 Task: Access the "Order lookup" page setting
Action: Mouse moved to (1174, 80)
Screenshot: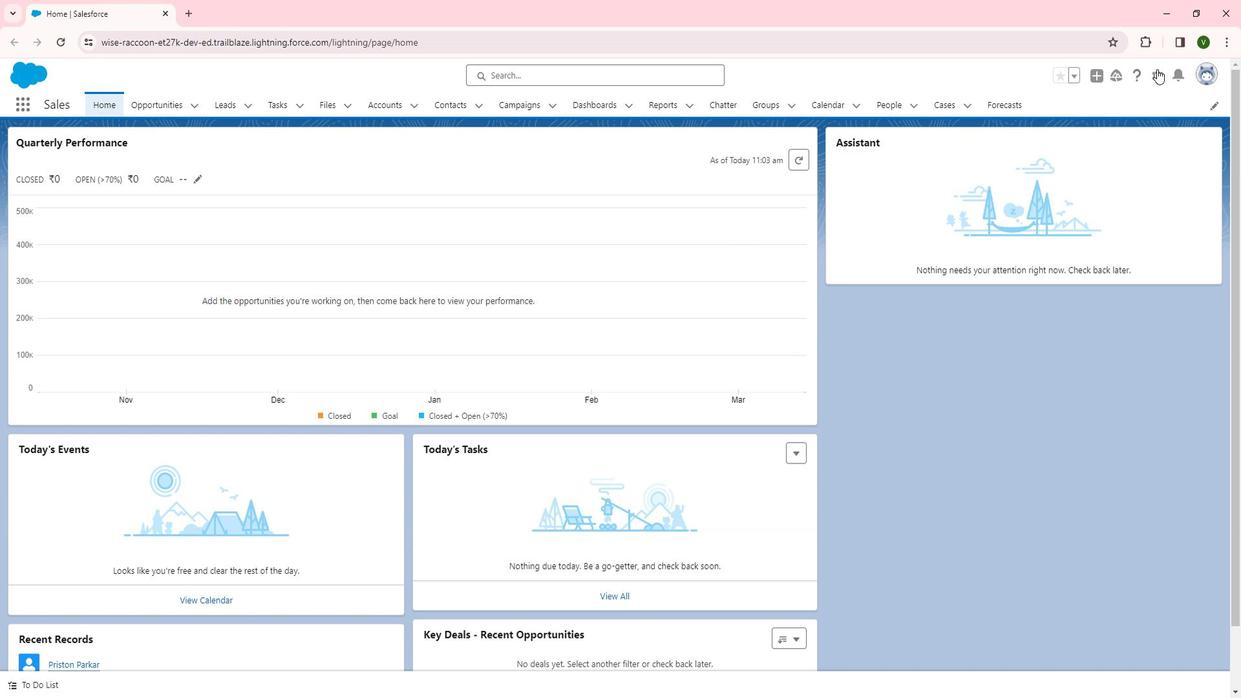 
Action: Mouse pressed left at (1174, 80)
Screenshot: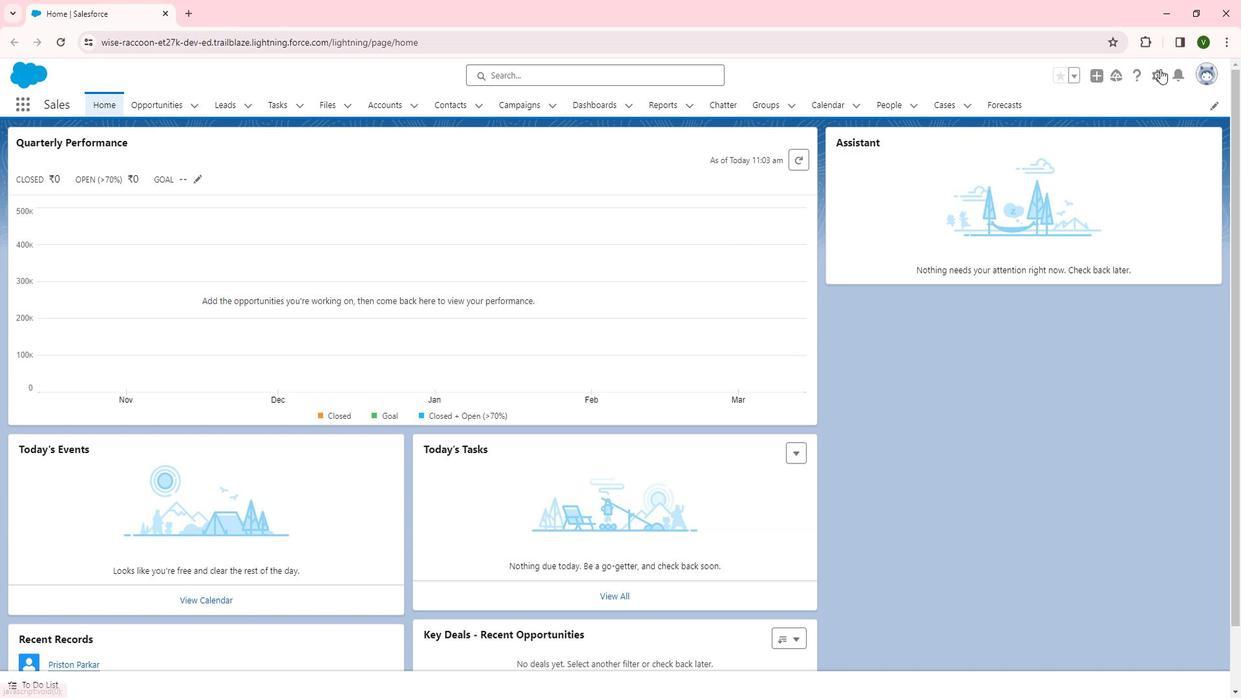 
Action: Mouse moved to (1140, 123)
Screenshot: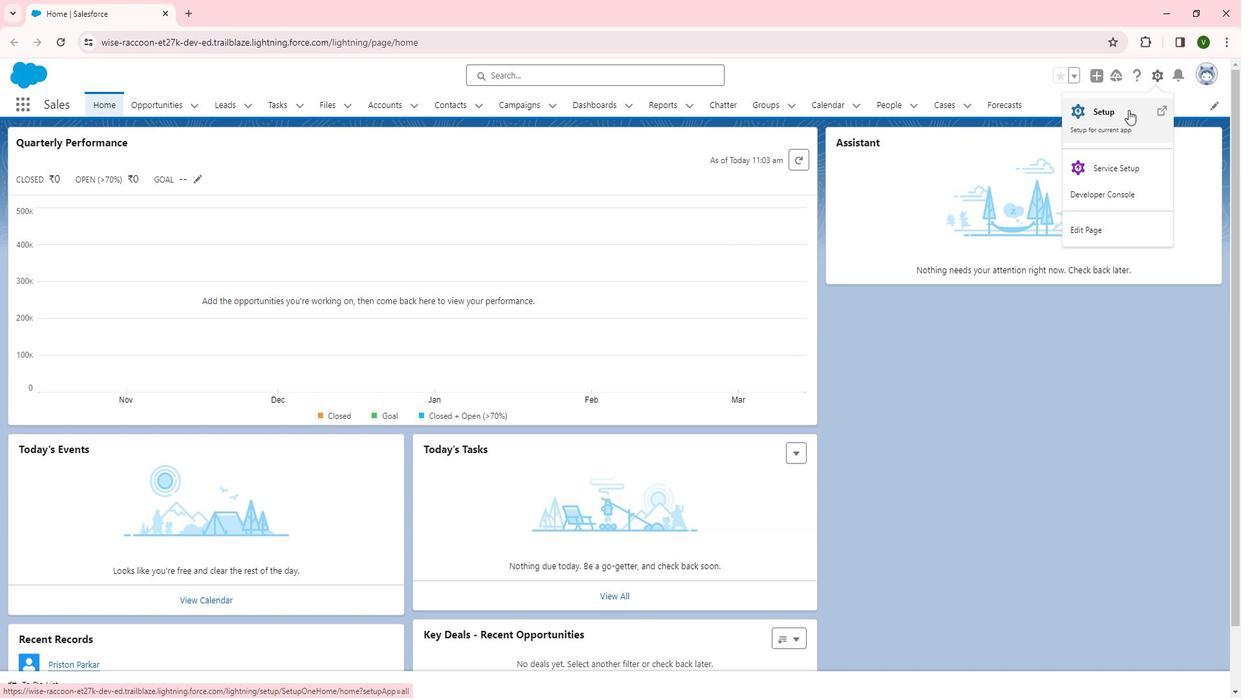 
Action: Mouse pressed left at (1140, 123)
Screenshot: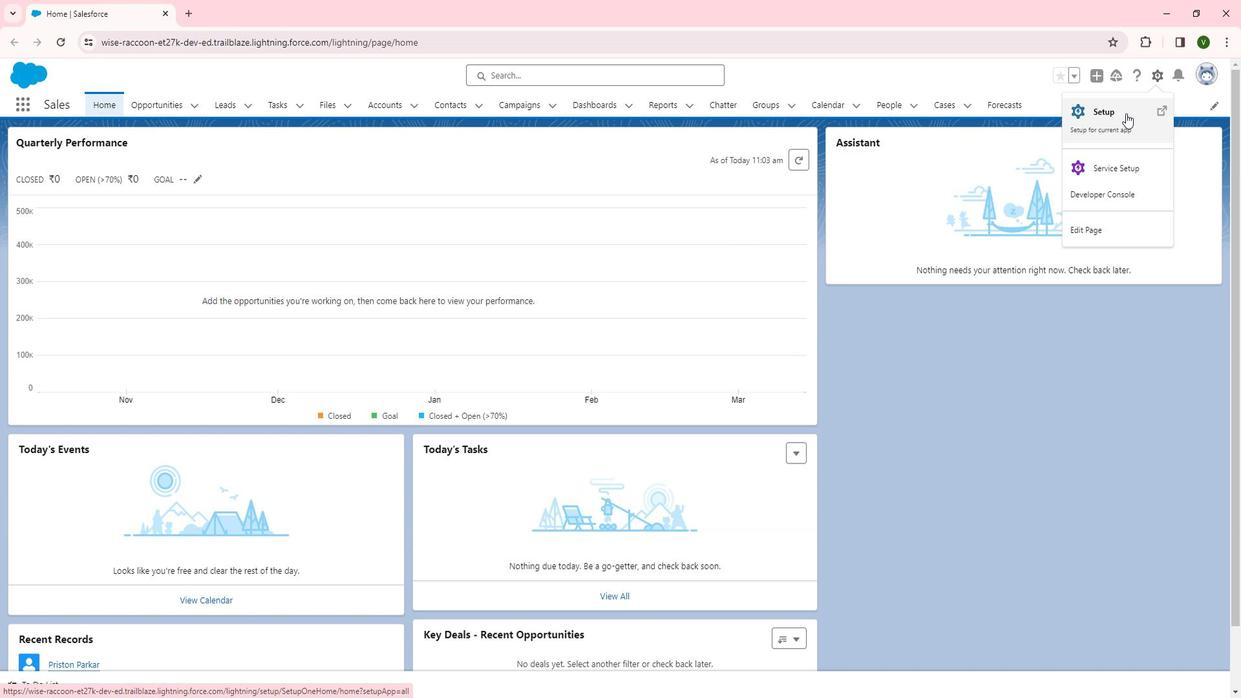 
Action: Mouse moved to (258, 486)
Screenshot: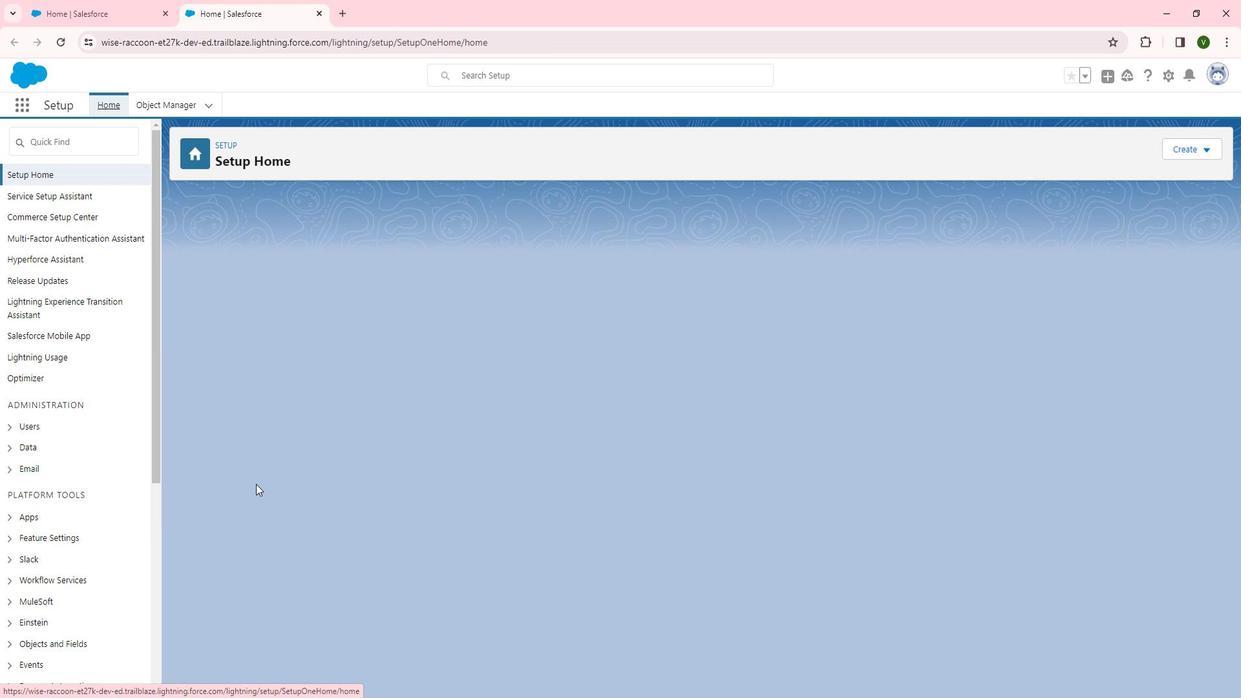 
Action: Mouse scrolled (258, 485) with delta (0, 0)
Screenshot: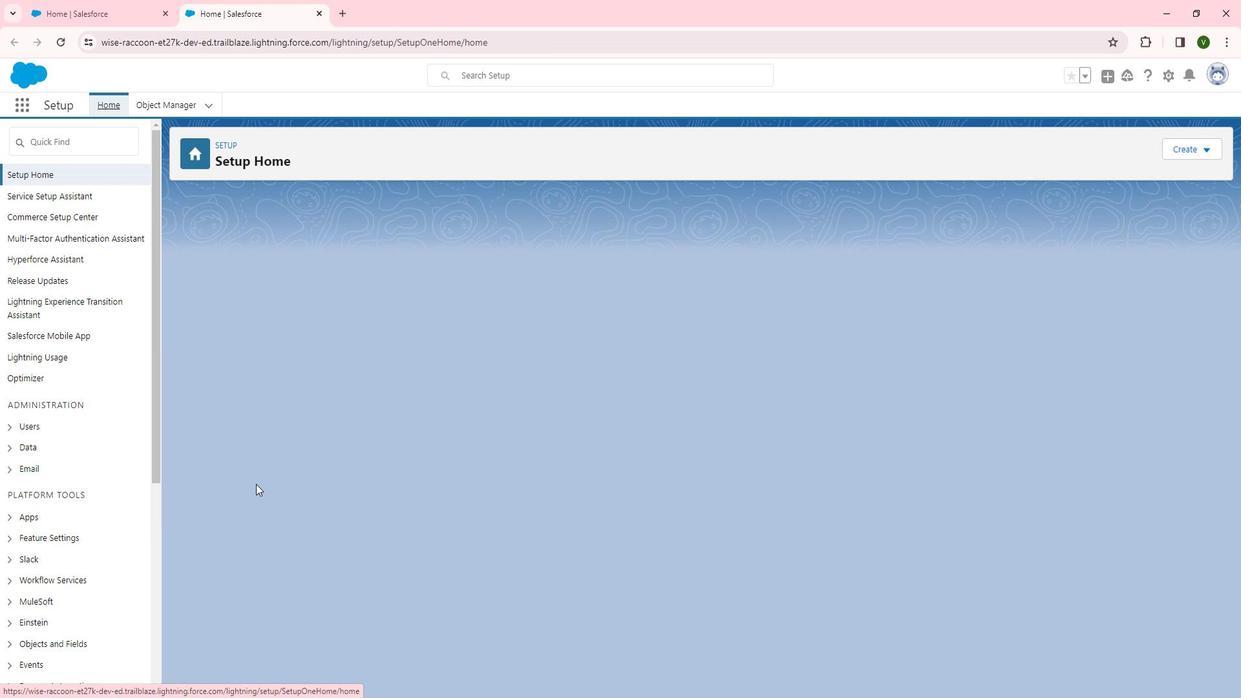
Action: Mouse moved to (41, 498)
Screenshot: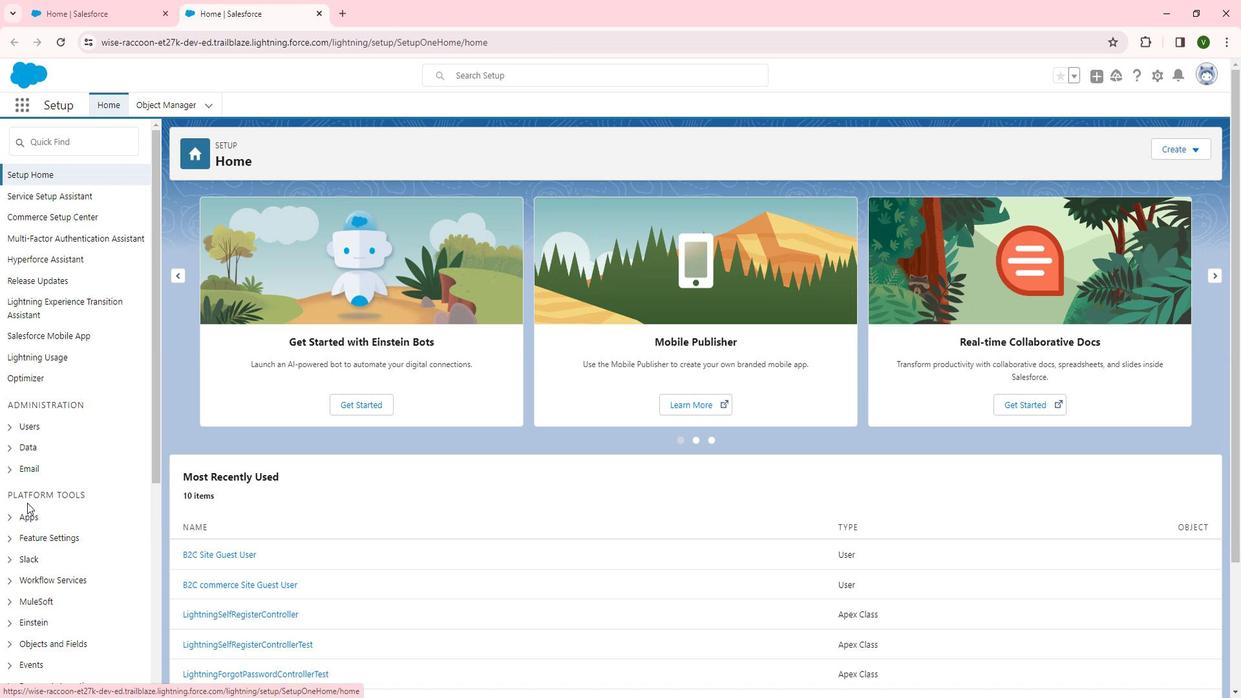 
Action: Mouse scrolled (41, 497) with delta (0, 0)
Screenshot: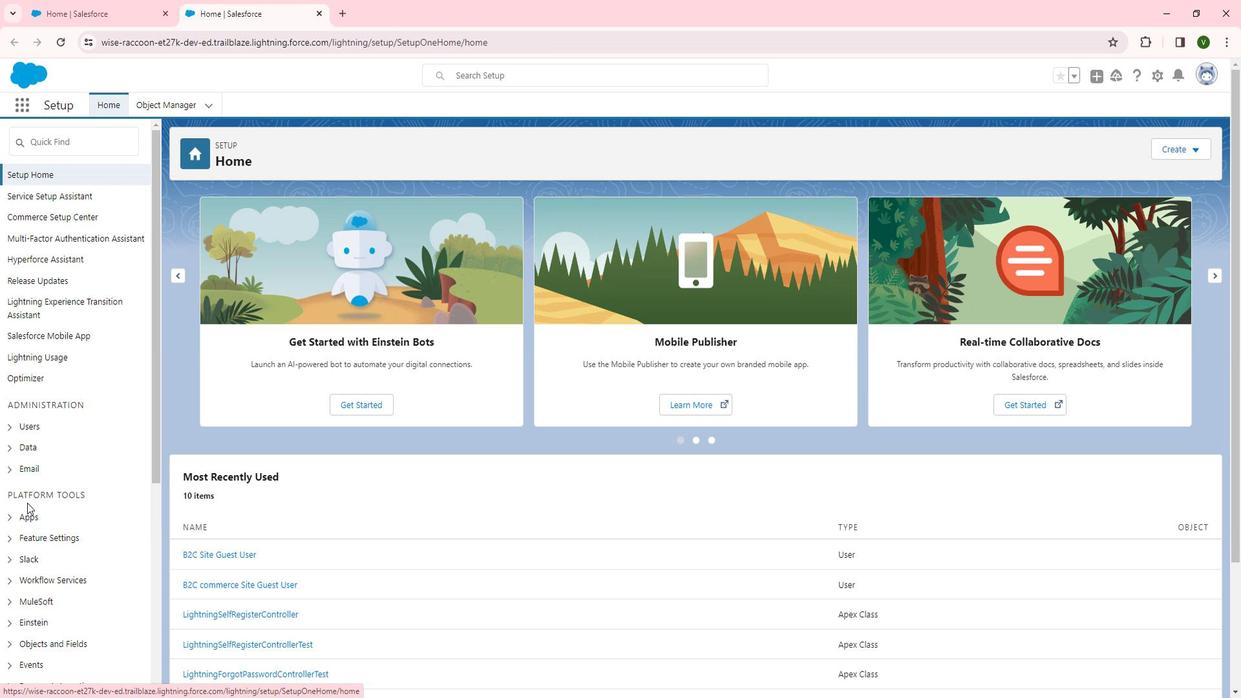 
Action: Mouse scrolled (41, 497) with delta (0, 0)
Screenshot: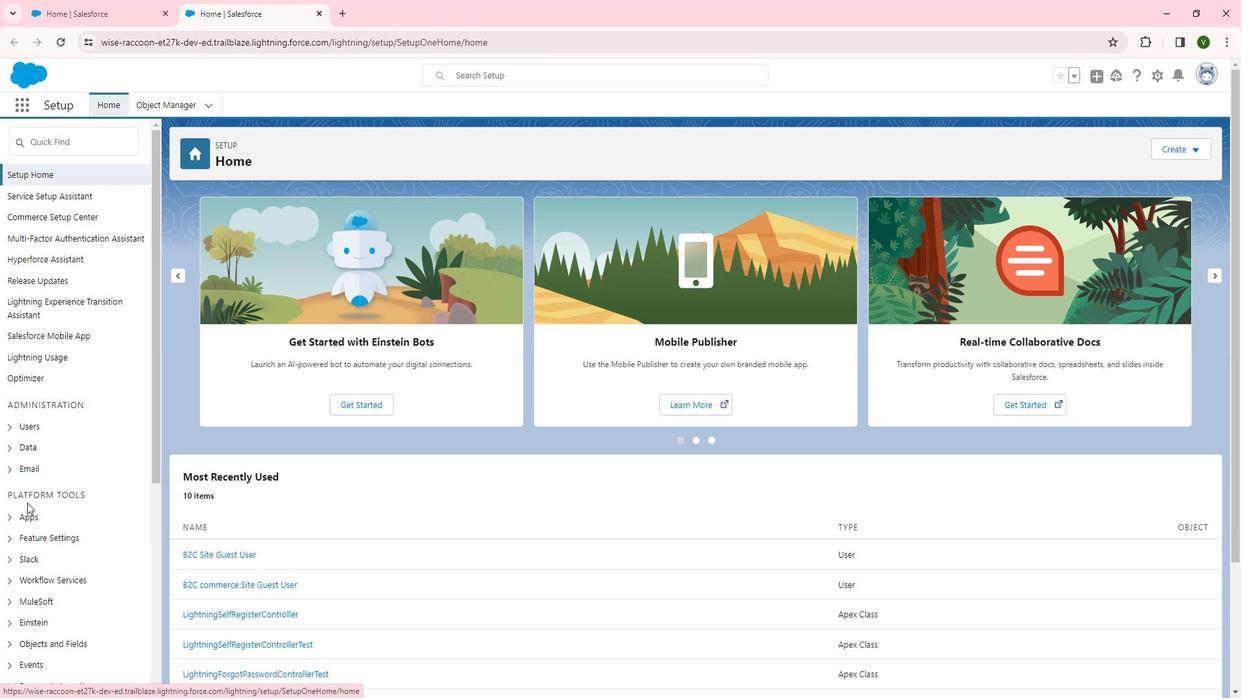 
Action: Mouse moved to (62, 402)
Screenshot: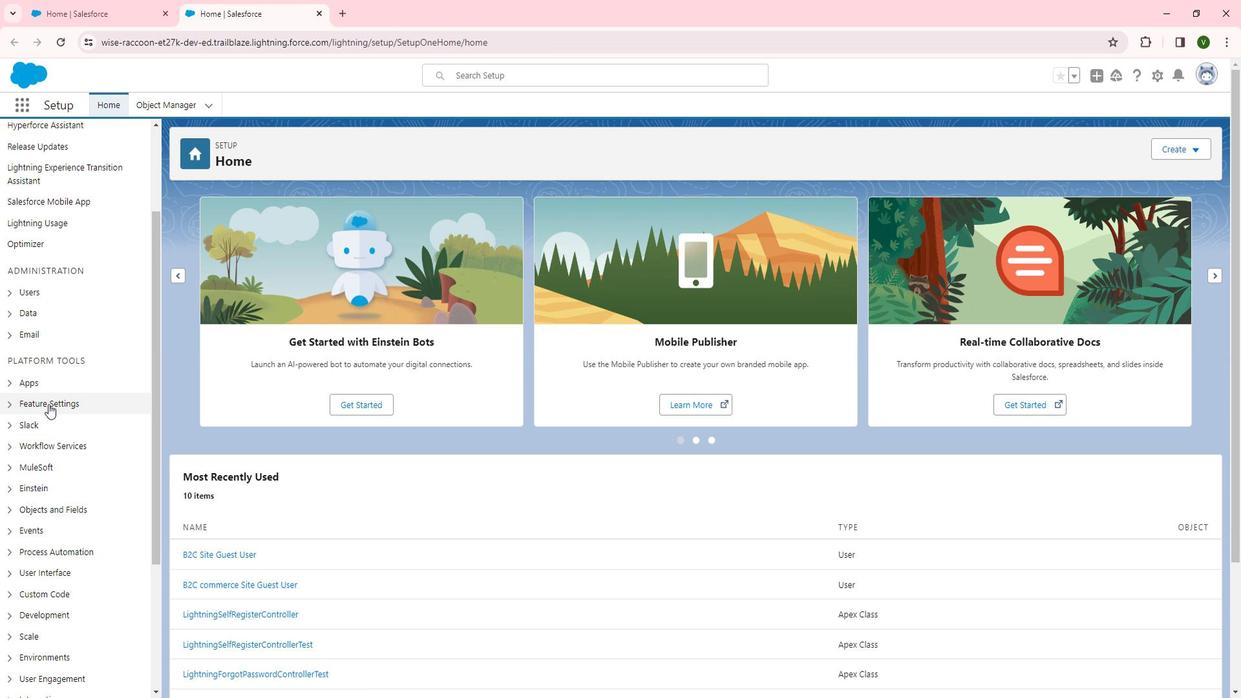 
Action: Mouse pressed left at (62, 402)
Screenshot: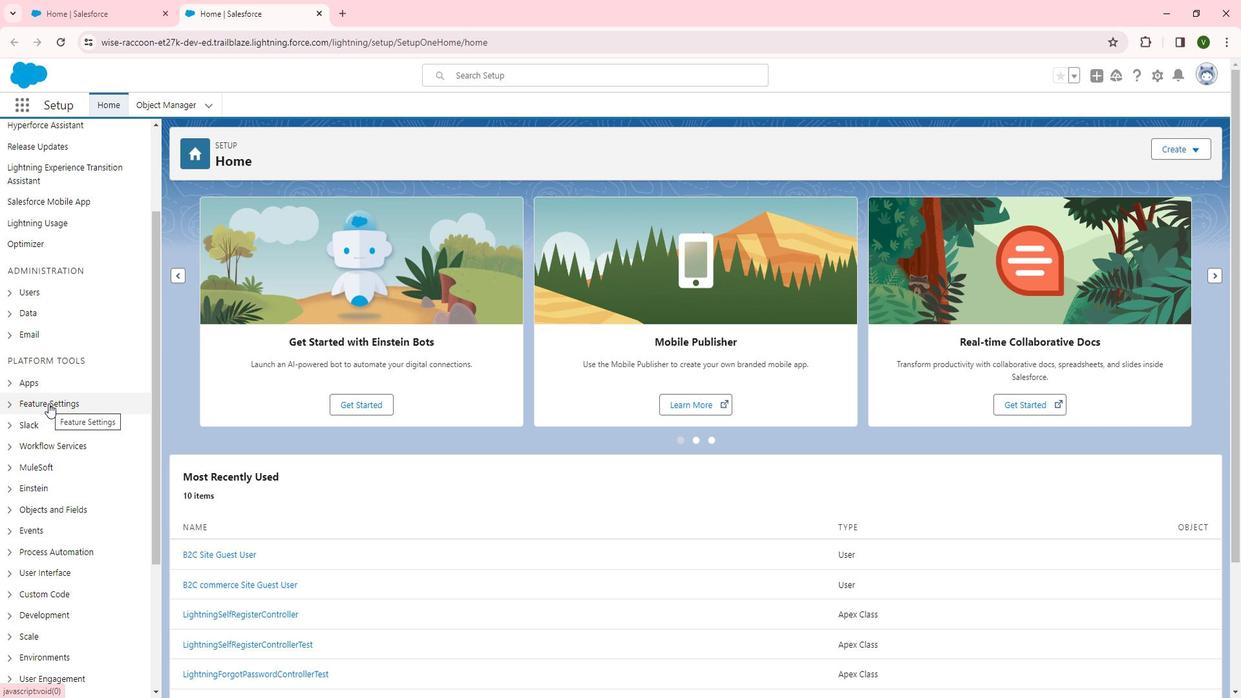 
Action: Mouse moved to (95, 553)
Screenshot: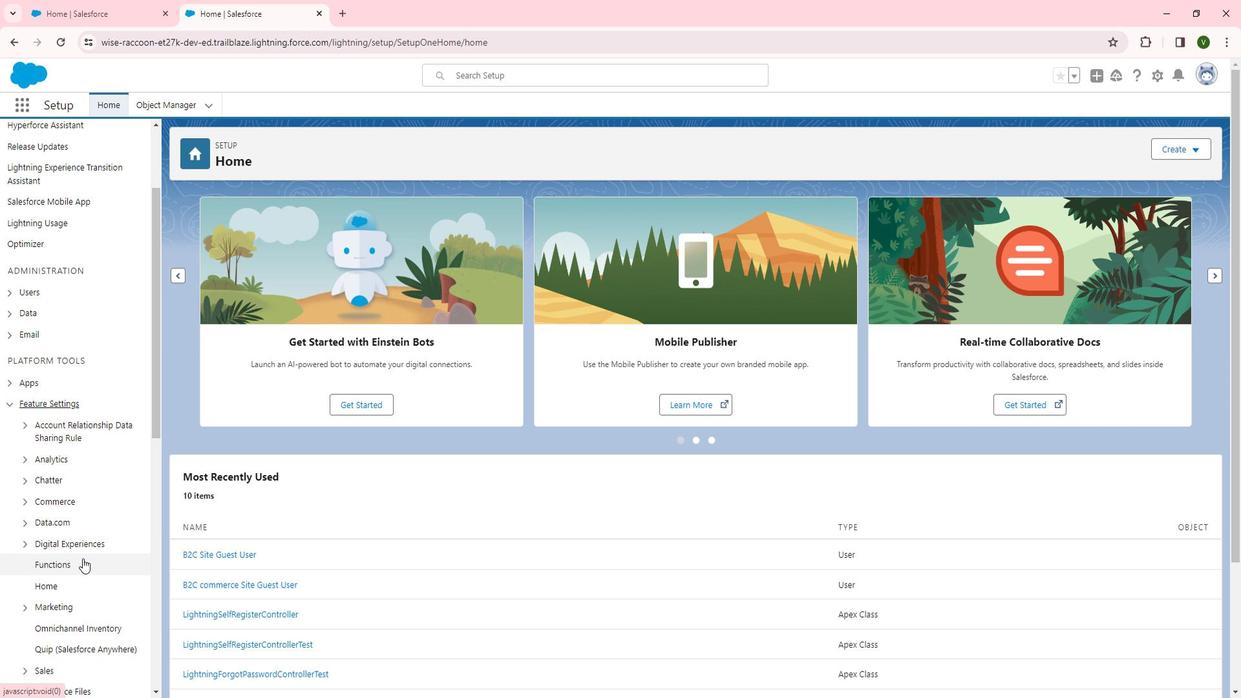 
Action: Mouse scrolled (95, 552) with delta (0, 0)
Screenshot: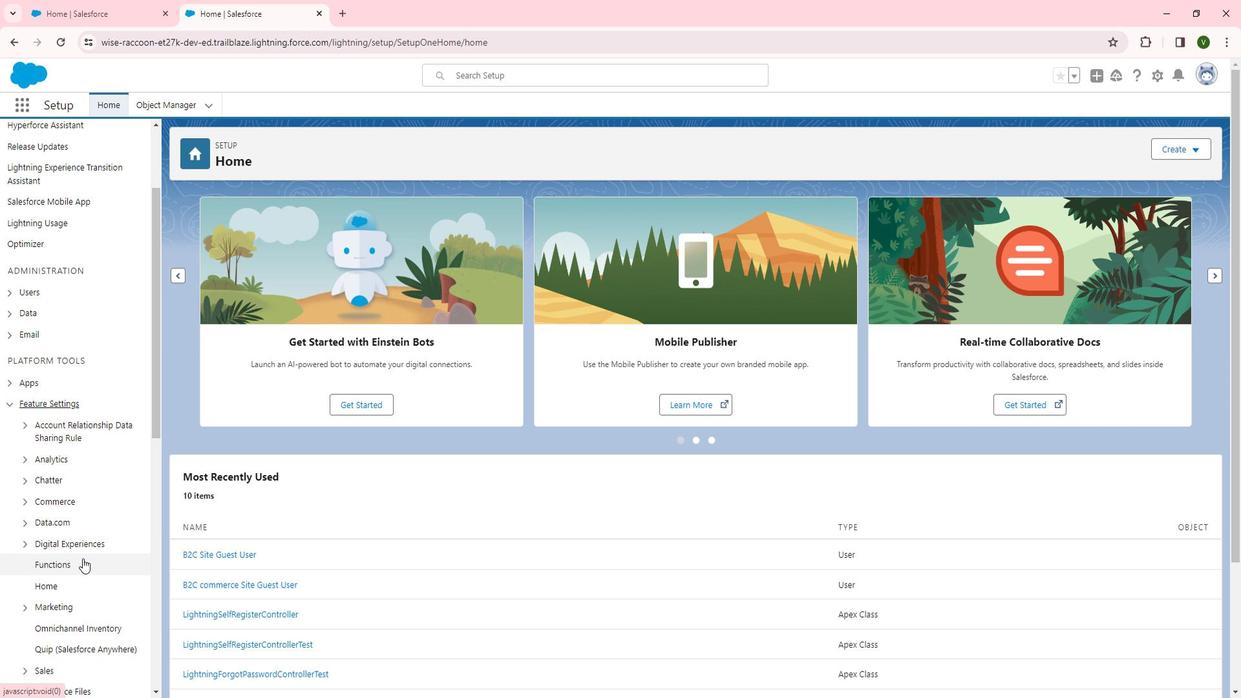 
Action: Mouse moved to (91, 477)
Screenshot: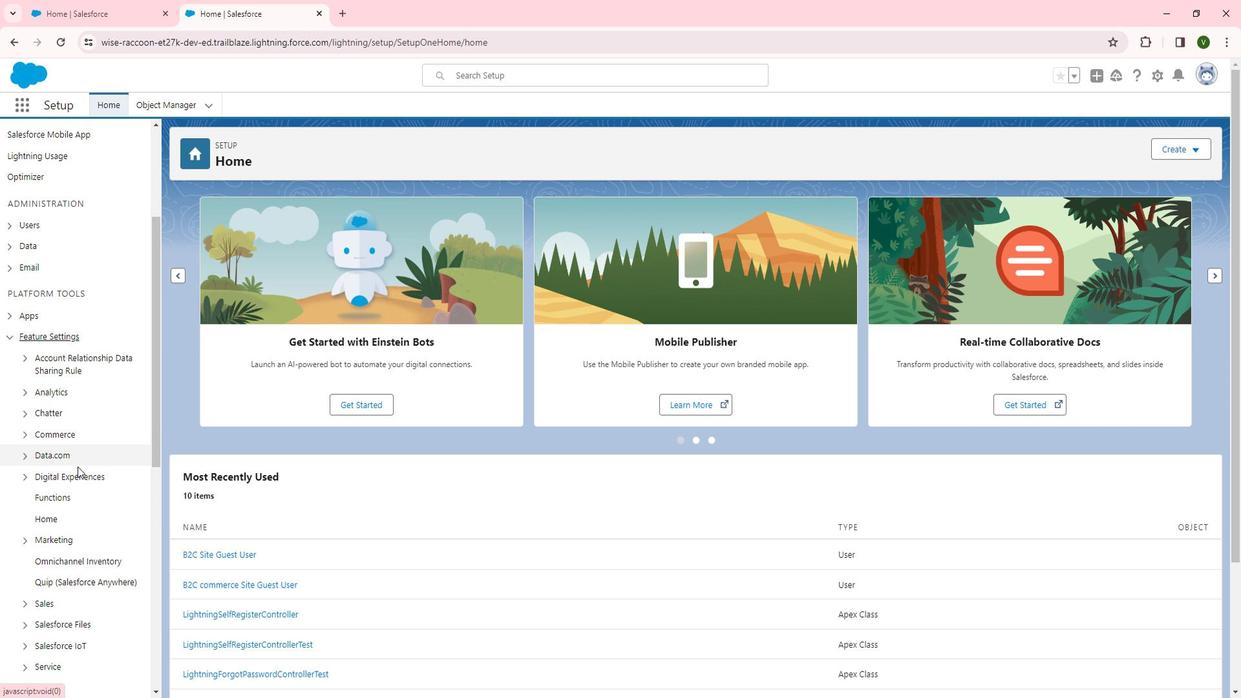 
Action: Mouse pressed left at (91, 477)
Screenshot: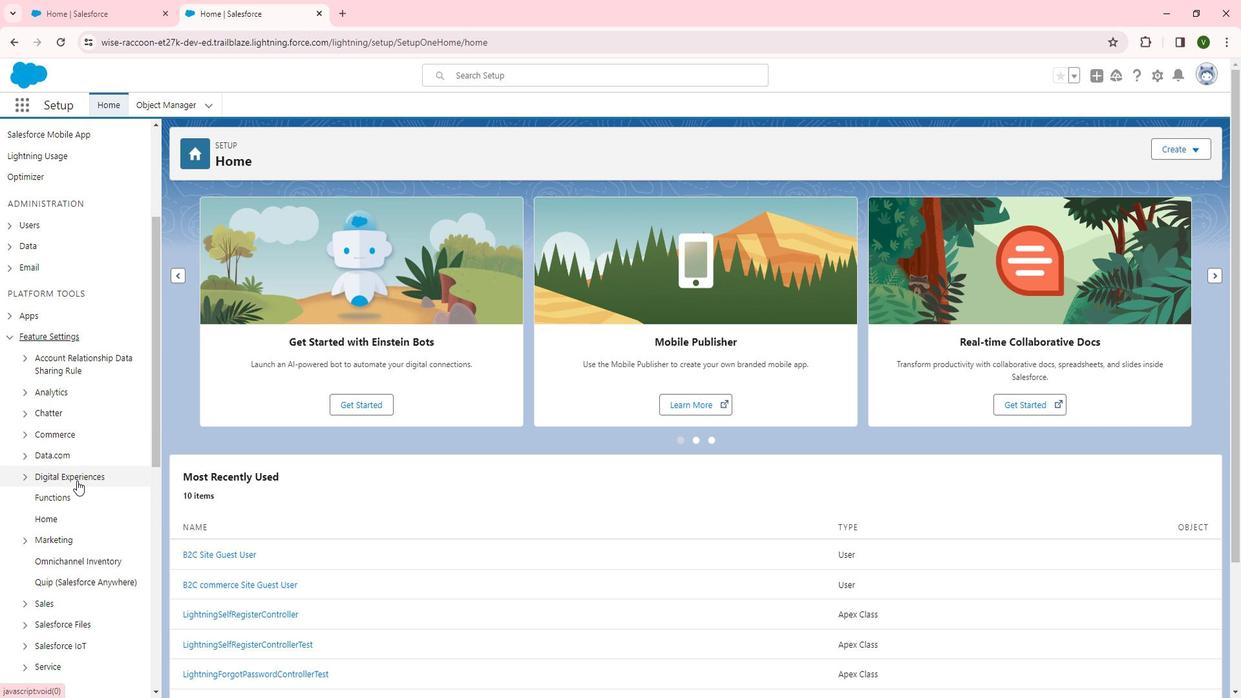 
Action: Mouse scrolled (91, 476) with delta (0, 0)
Screenshot: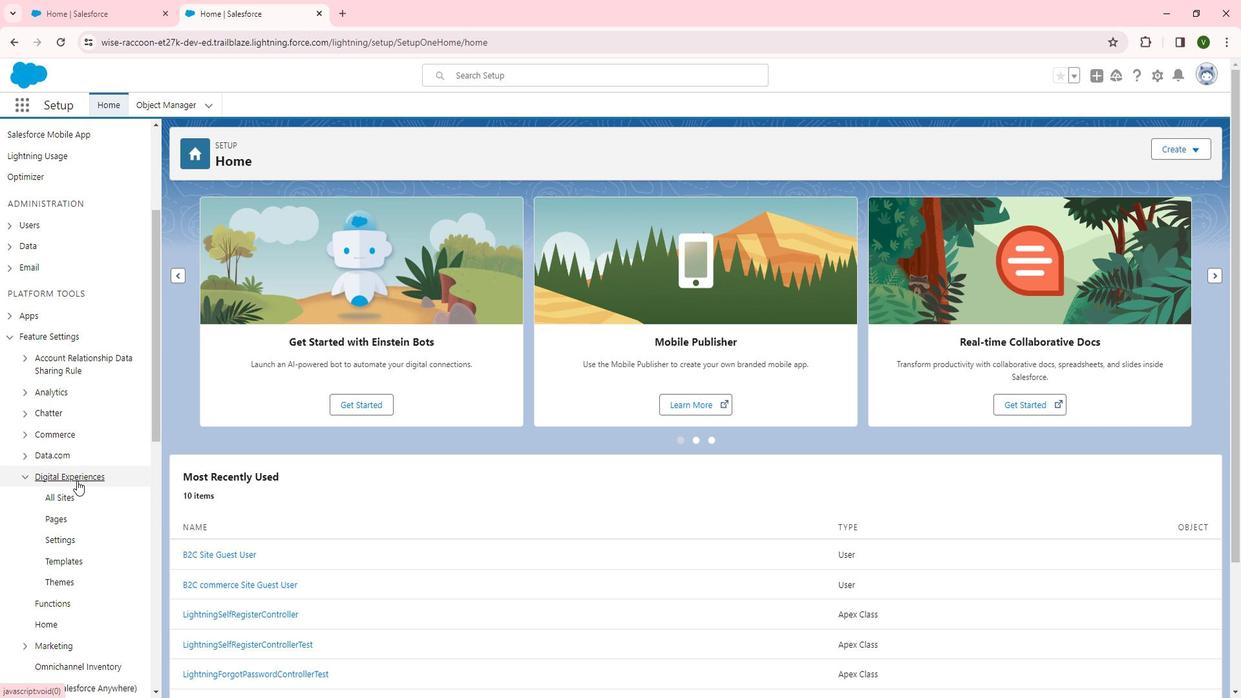 
Action: Mouse scrolled (91, 476) with delta (0, 0)
Screenshot: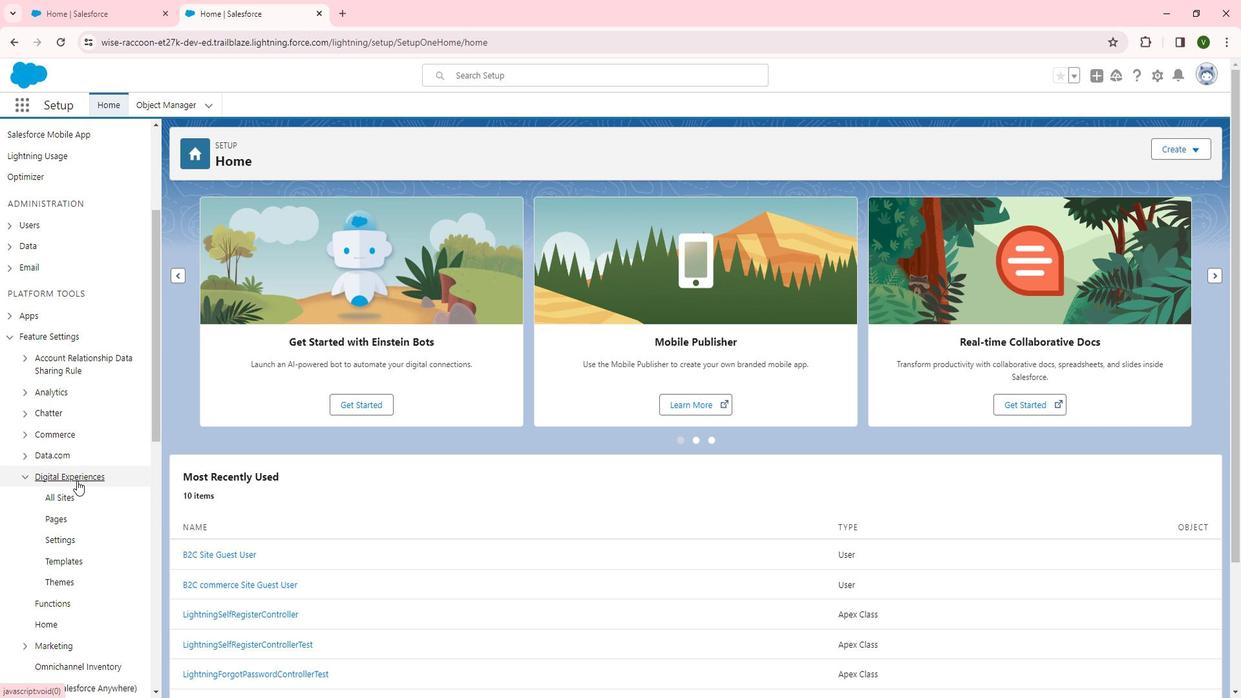 
Action: Mouse scrolled (91, 476) with delta (0, 0)
Screenshot: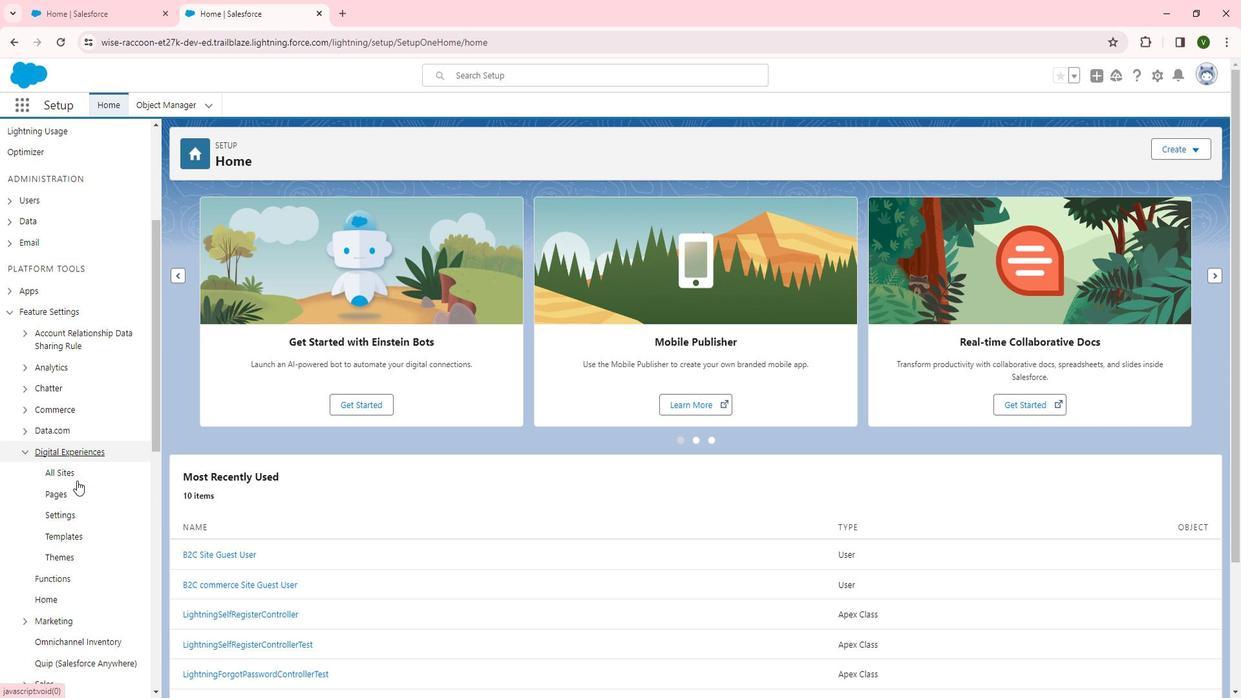
Action: Mouse moved to (67, 296)
Screenshot: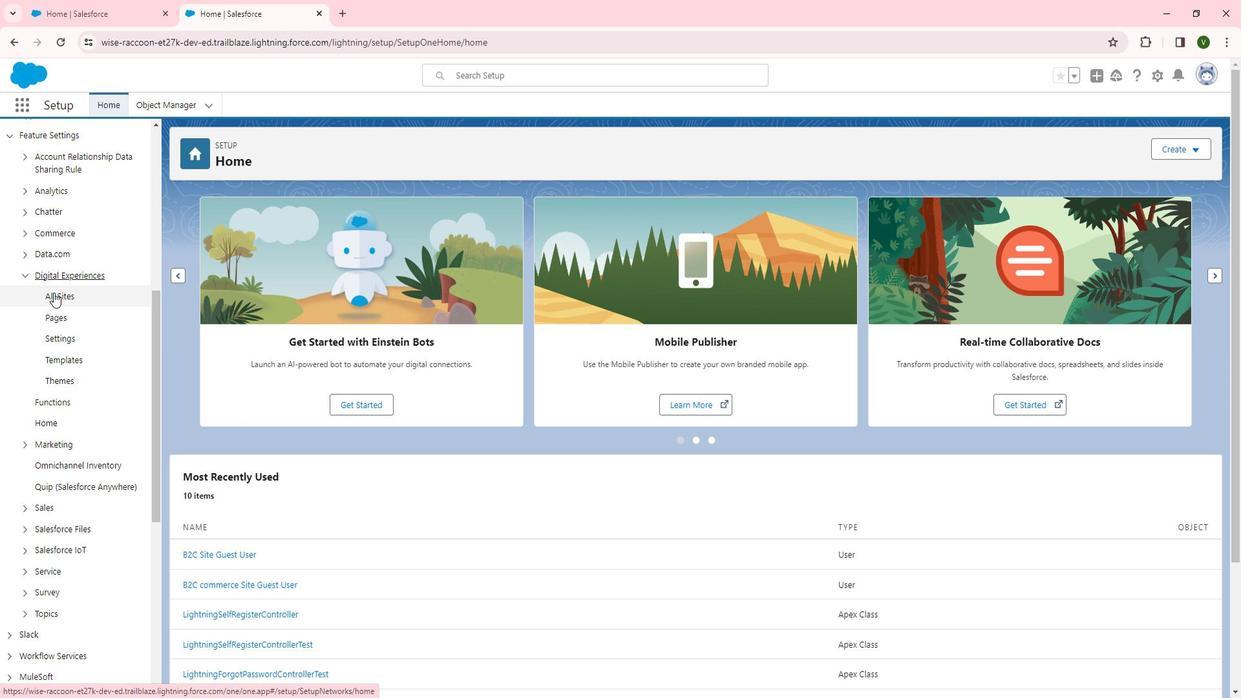 
Action: Mouse pressed left at (67, 296)
Screenshot: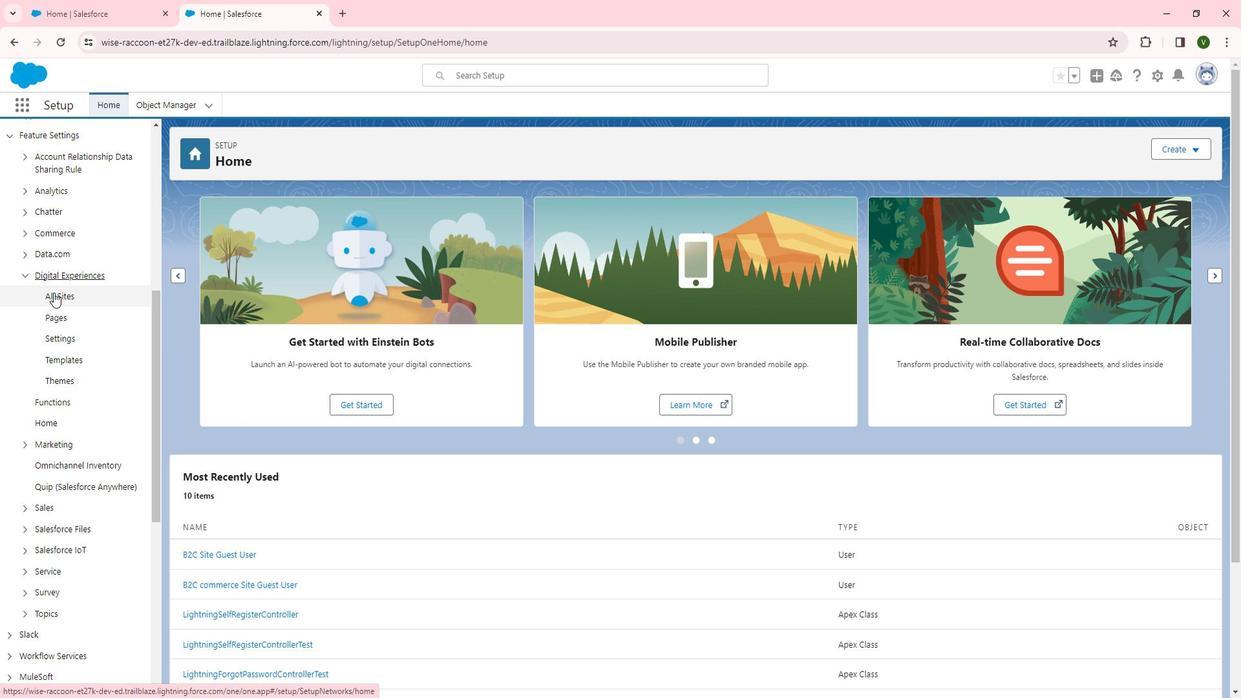 
Action: Mouse moved to (226, 314)
Screenshot: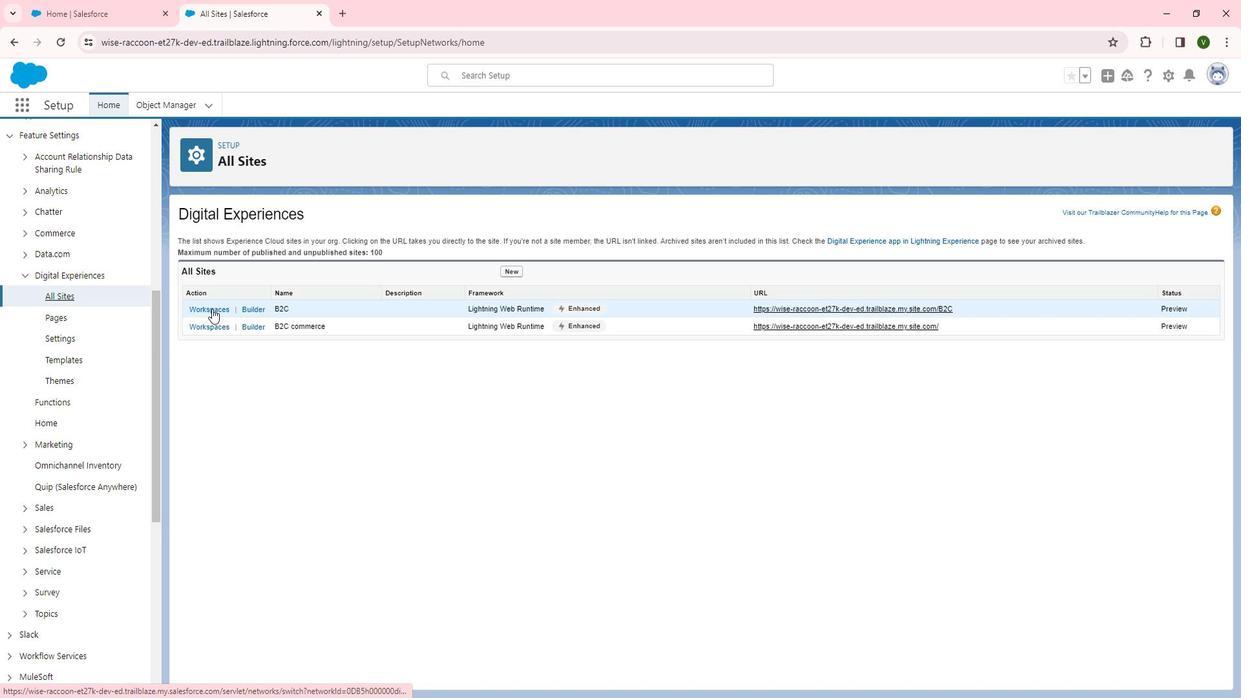 
Action: Mouse pressed left at (226, 314)
Screenshot: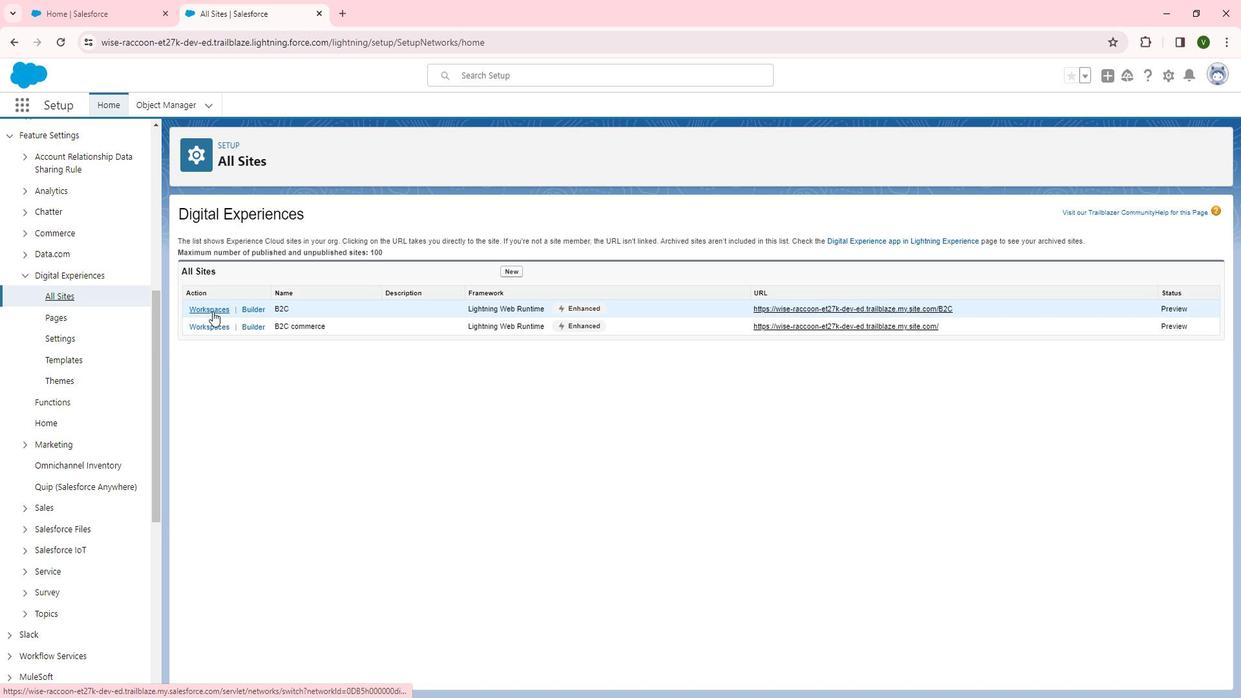 
Action: Mouse moved to (190, 296)
Screenshot: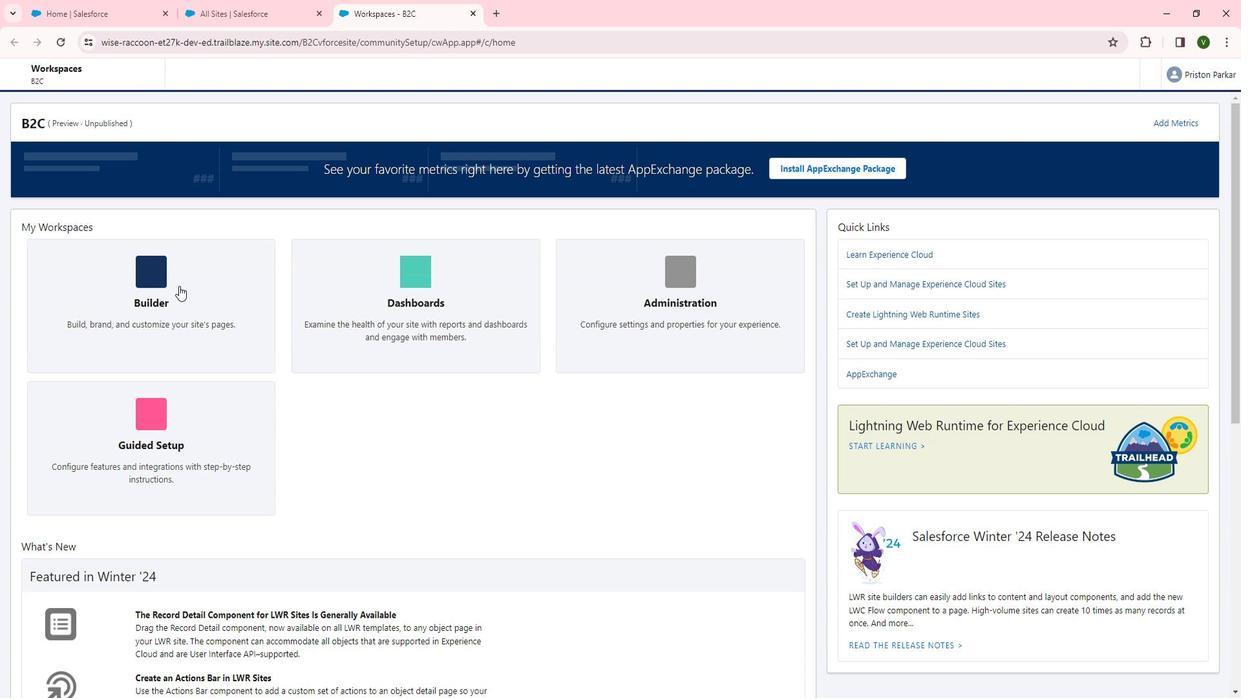 
Action: Mouse pressed left at (190, 296)
Screenshot: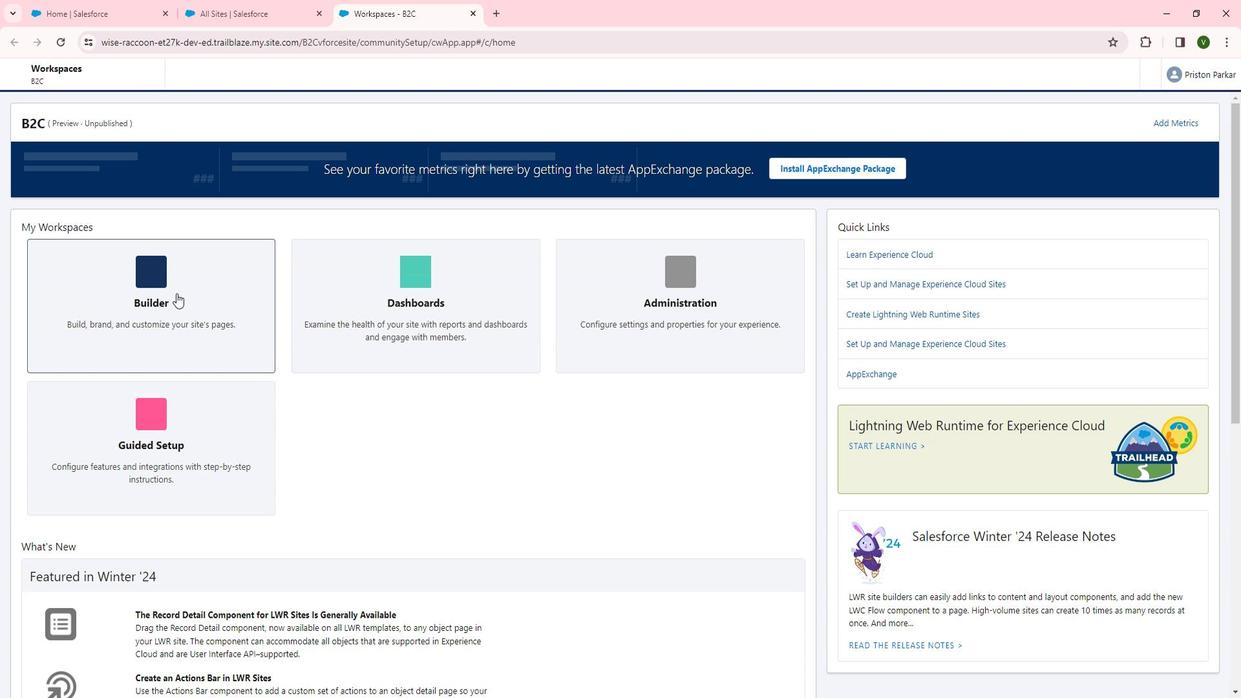 
Action: Mouse moved to (255, 85)
Screenshot: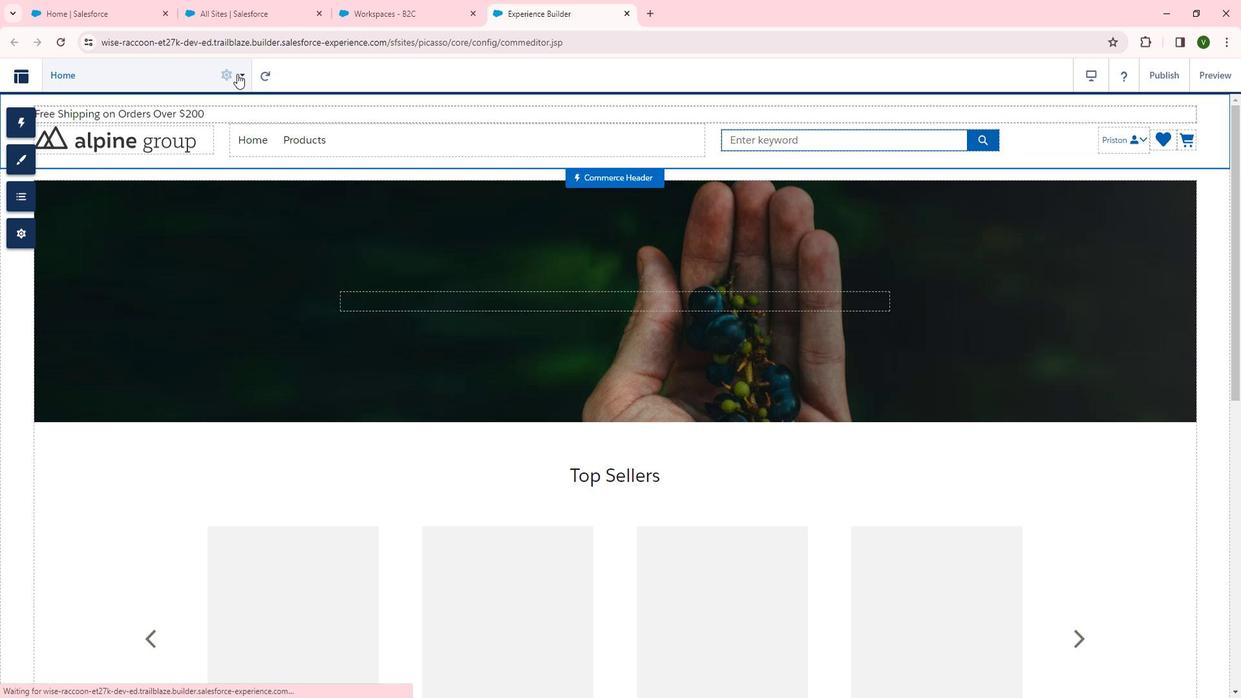 
Action: Mouse pressed left at (255, 85)
Screenshot: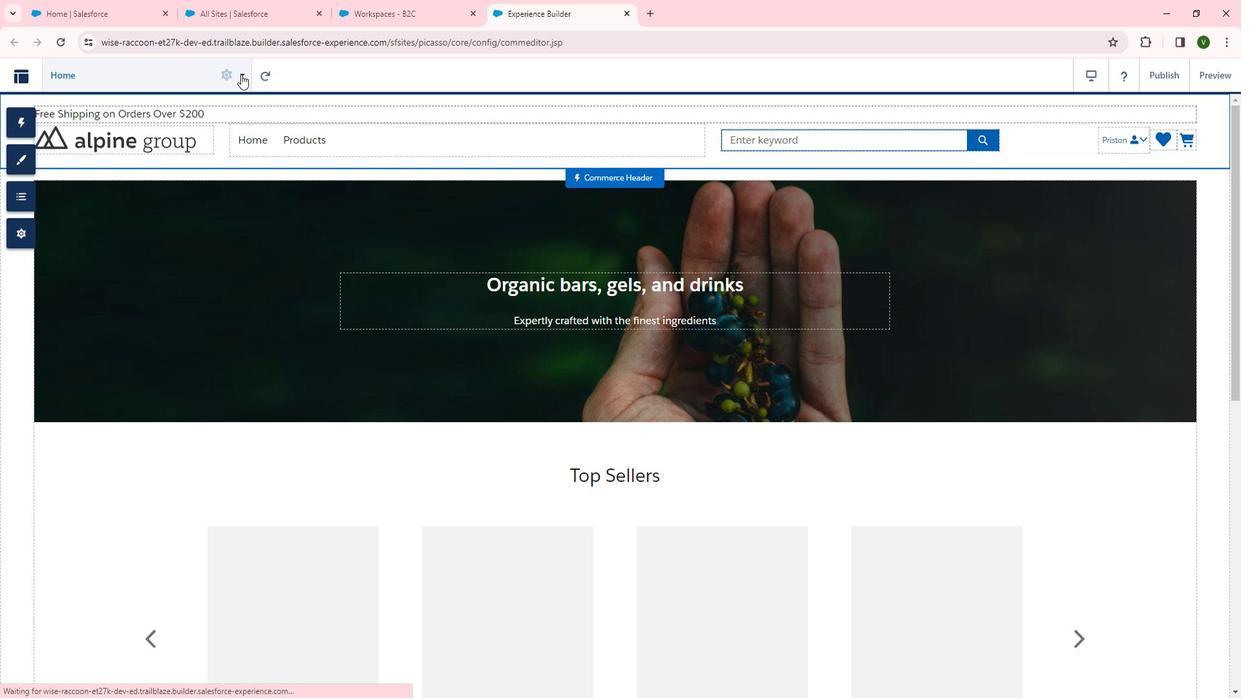 
Action: Mouse moved to (167, 495)
Screenshot: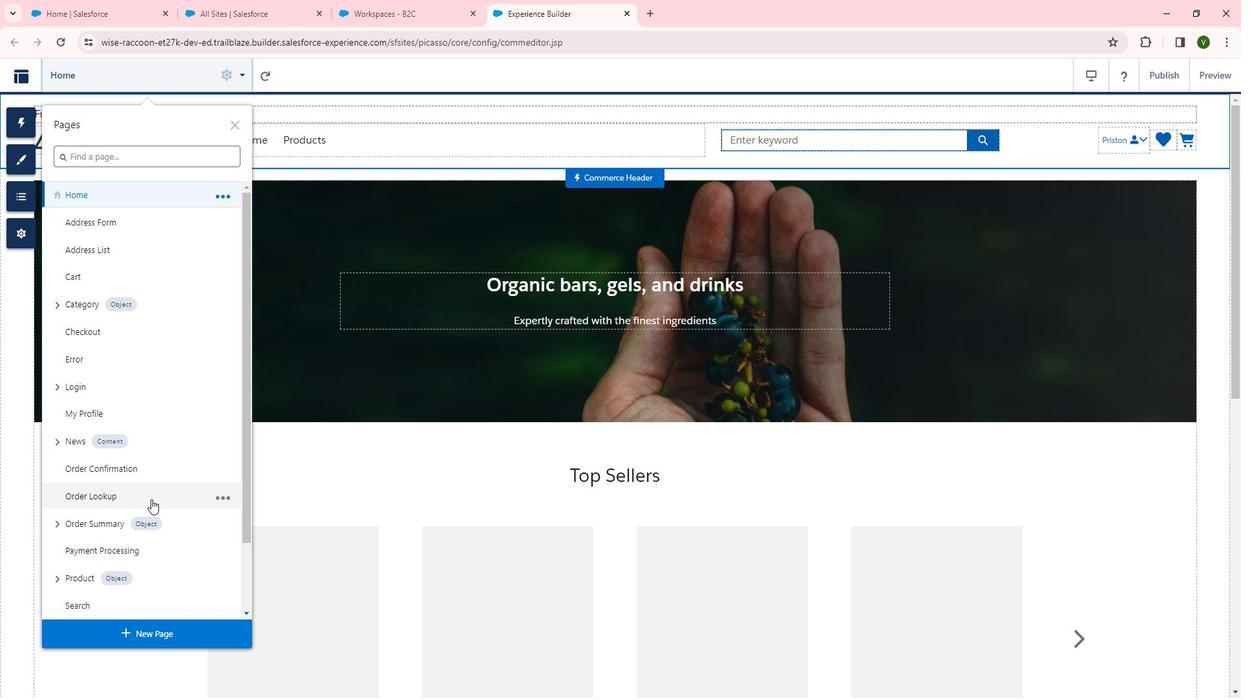 
Action: Mouse pressed left at (167, 495)
Screenshot: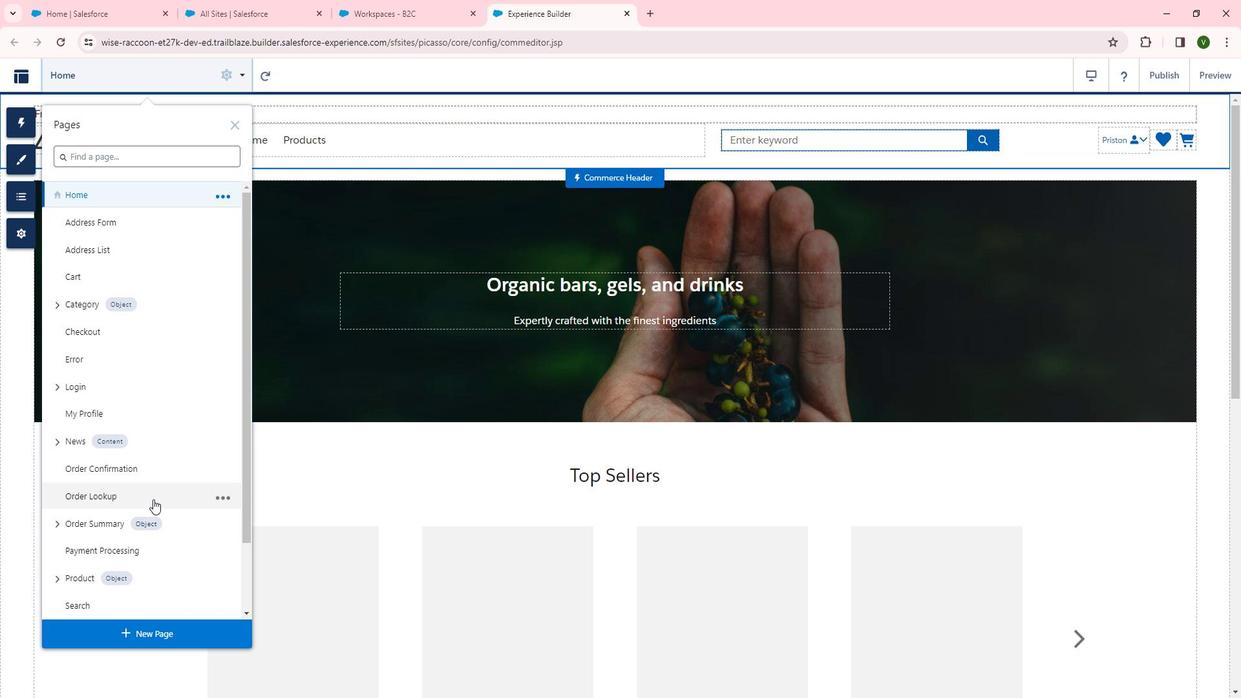 
Action: Mouse moved to (255, 85)
Screenshot: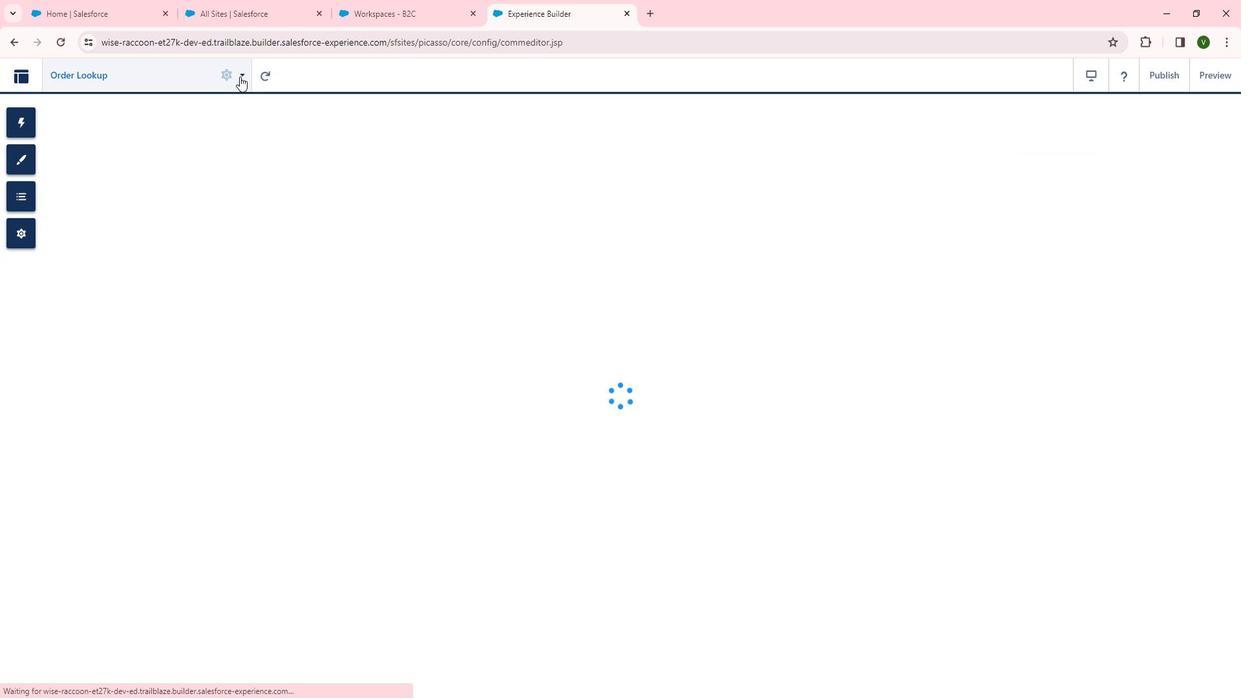 
Action: Mouse pressed left at (255, 85)
Screenshot: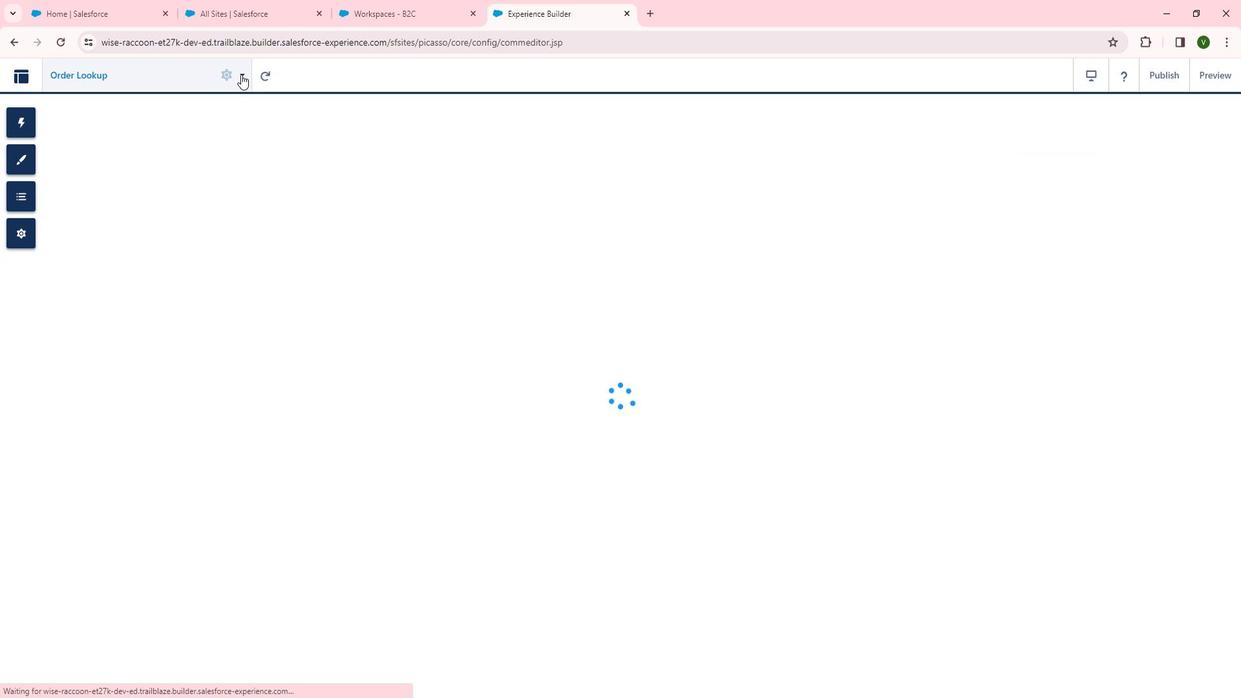 
Action: Mouse moved to (241, 412)
Screenshot: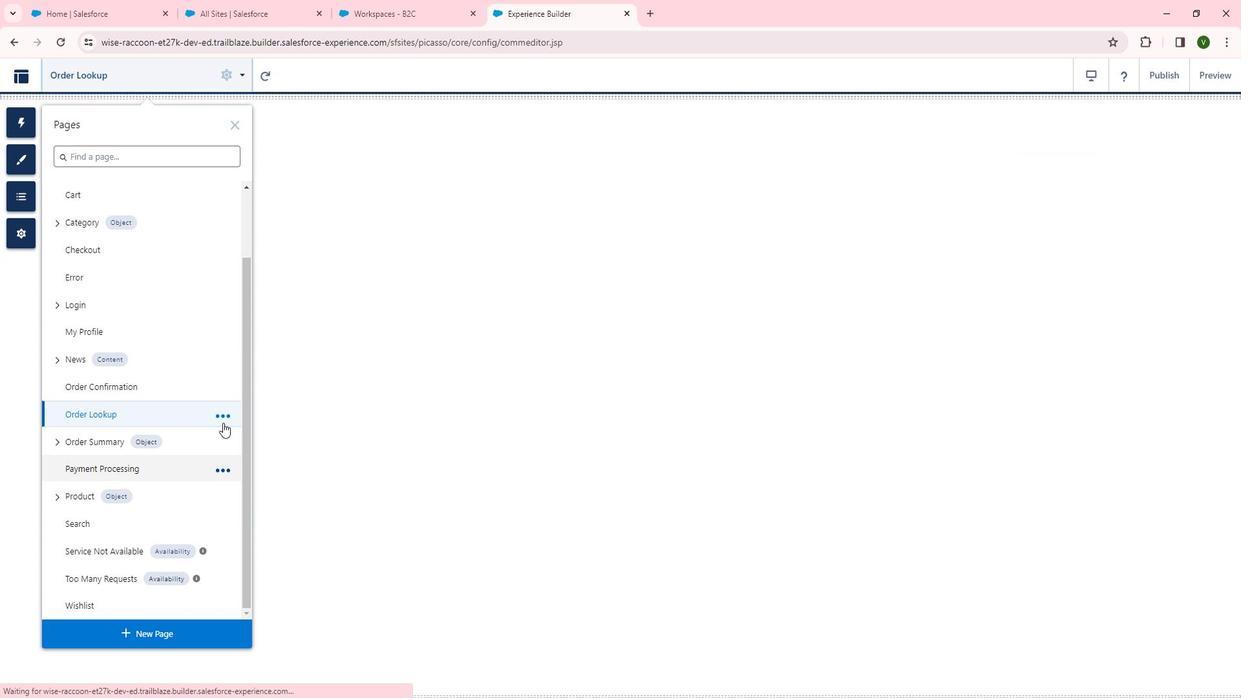 
Action: Mouse pressed left at (241, 412)
Screenshot: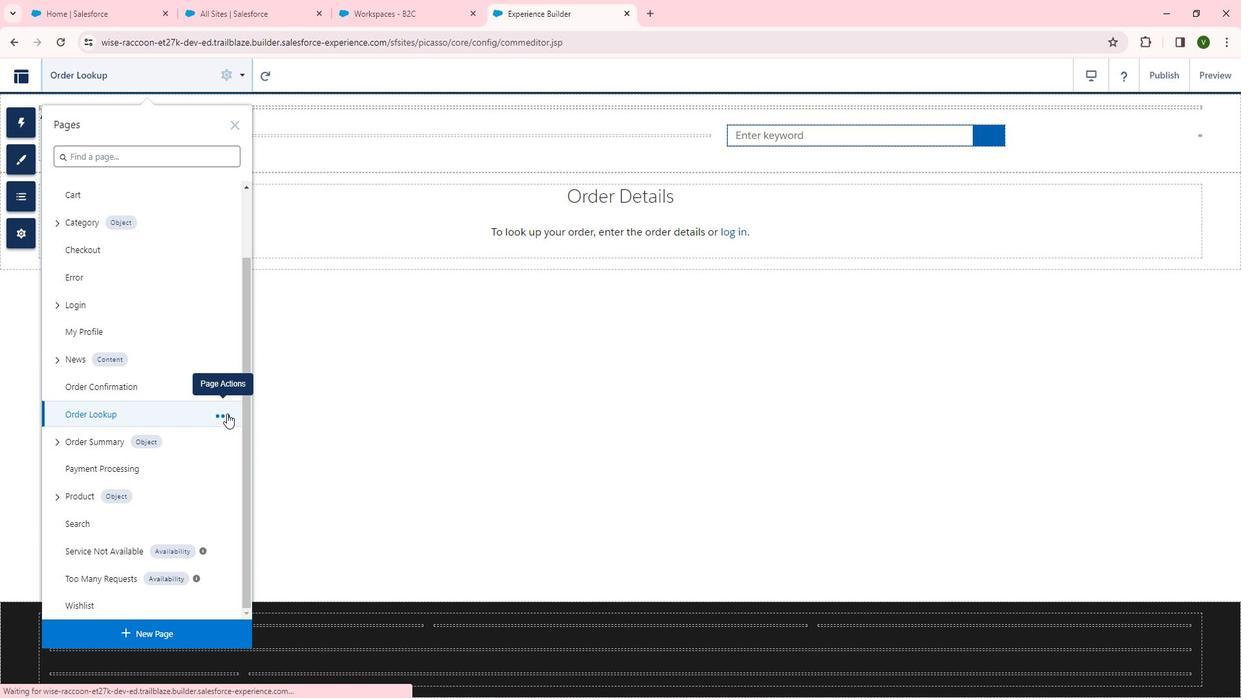 
Action: Mouse moved to (332, 404)
Screenshot: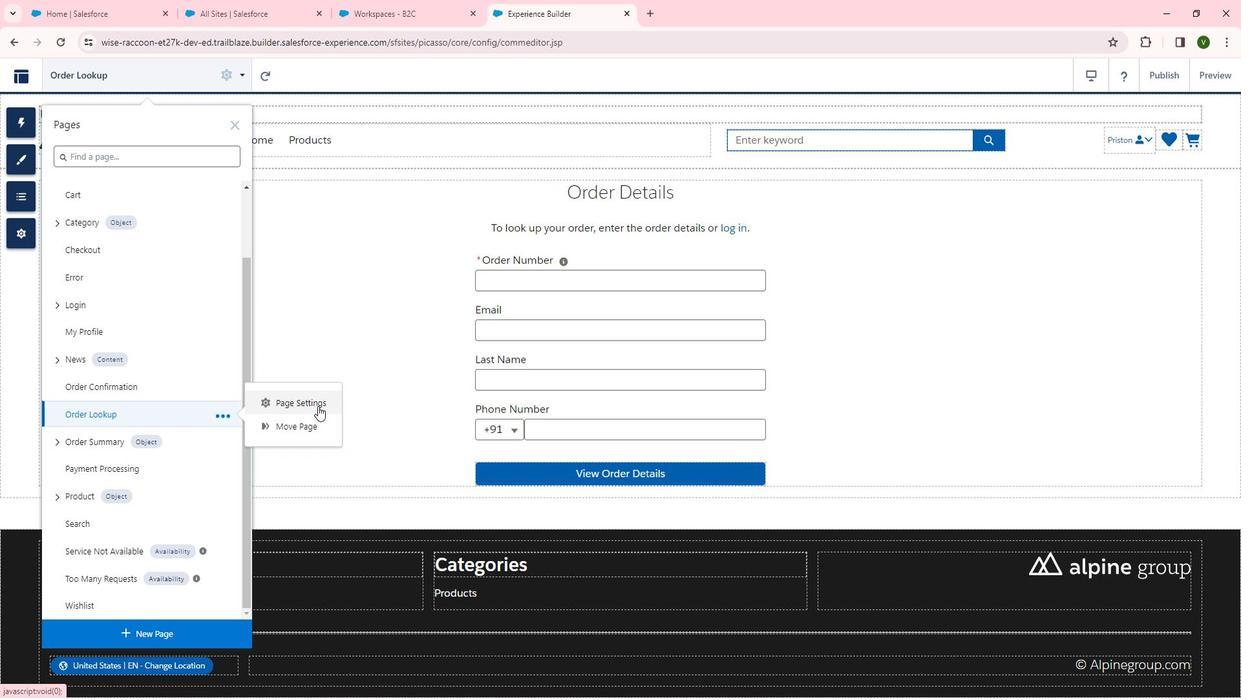 
Action: Mouse pressed left at (332, 404)
Screenshot: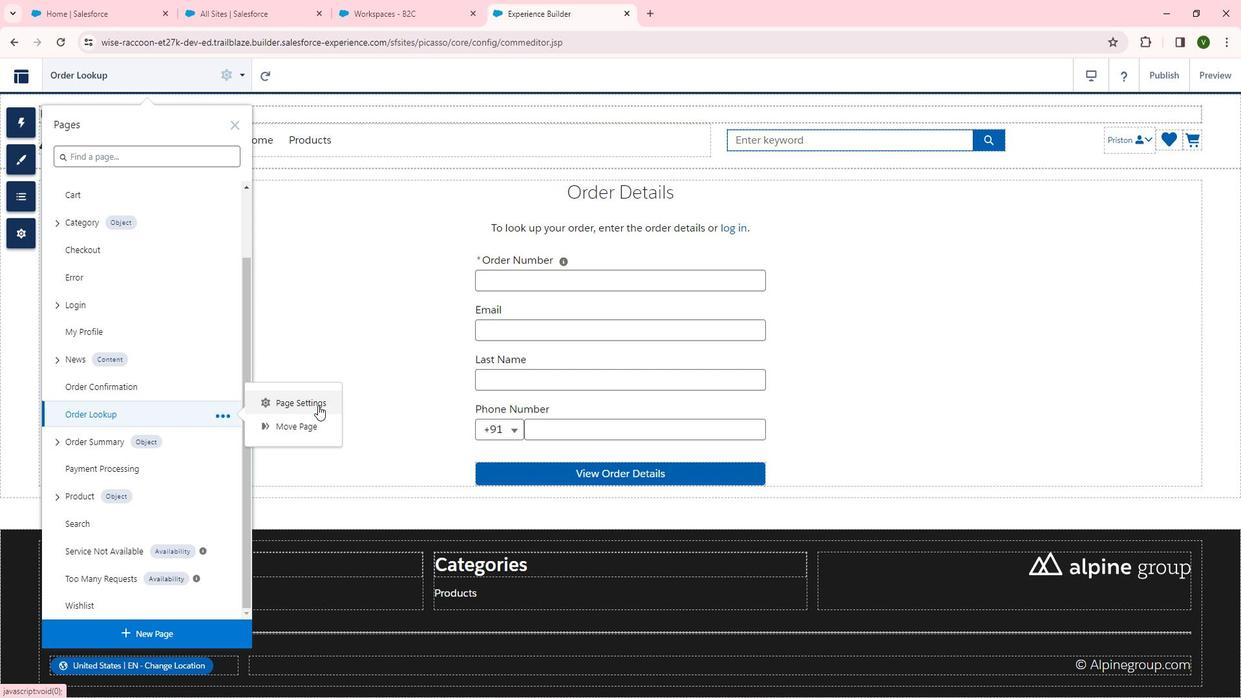 
